 Task: Create in the project BridgeTech in Backlog an issue 'Integrate a new chatbot feature into an existing mobile application to enhance user interaction and support', assign it to team member softage.3@softage.net and change the status to IN PROGRESS. Create in the project BridgeTech in Backlog an issue 'Develop a new tool for automated testing of mobile application memory consumption and optimization', assign it to team member softage.4@softage.net and change the status to IN PROGRESS
Action: Mouse moved to (222, 69)
Screenshot: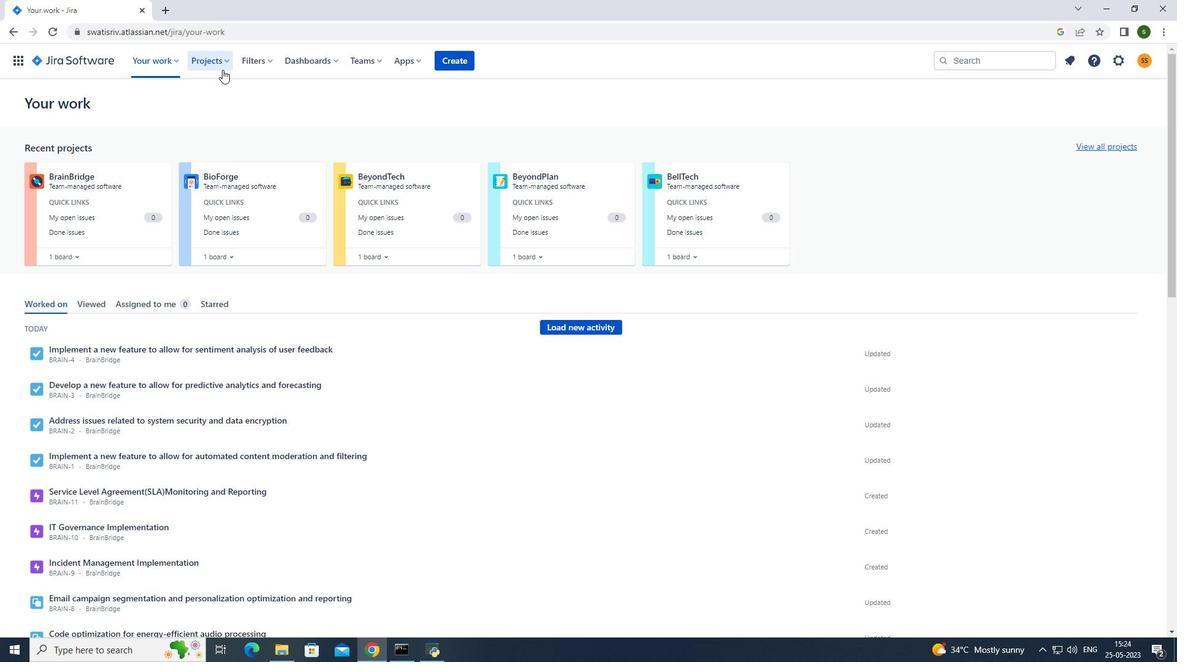 
Action: Mouse pressed left at (222, 69)
Screenshot: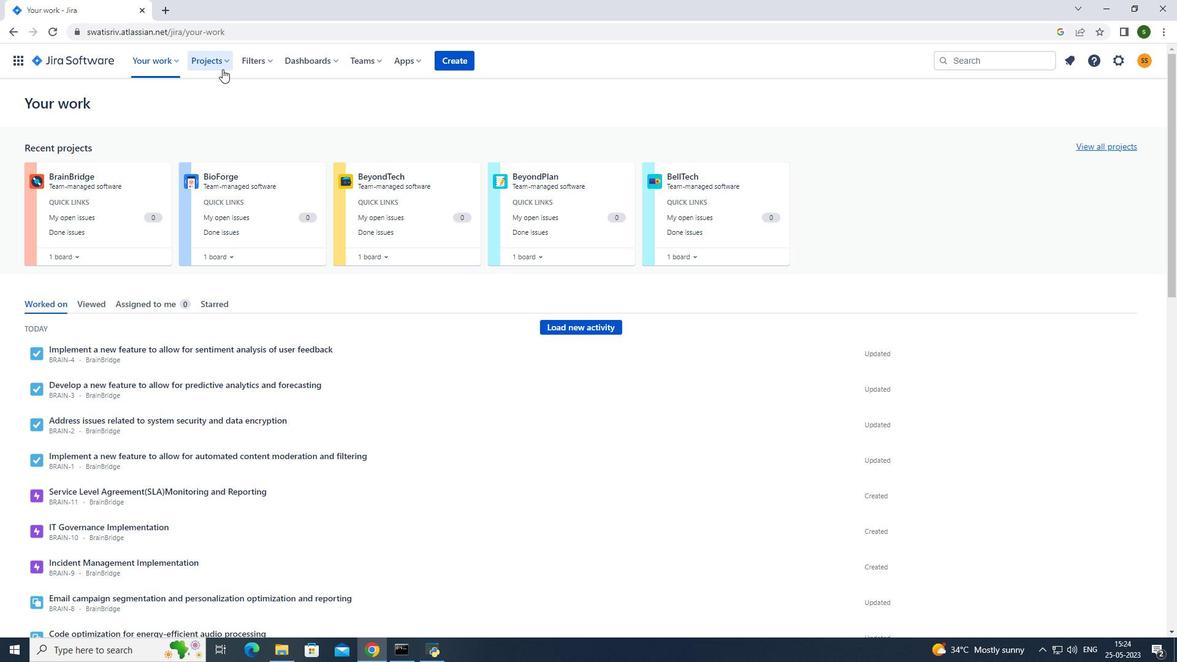 
Action: Mouse moved to (260, 122)
Screenshot: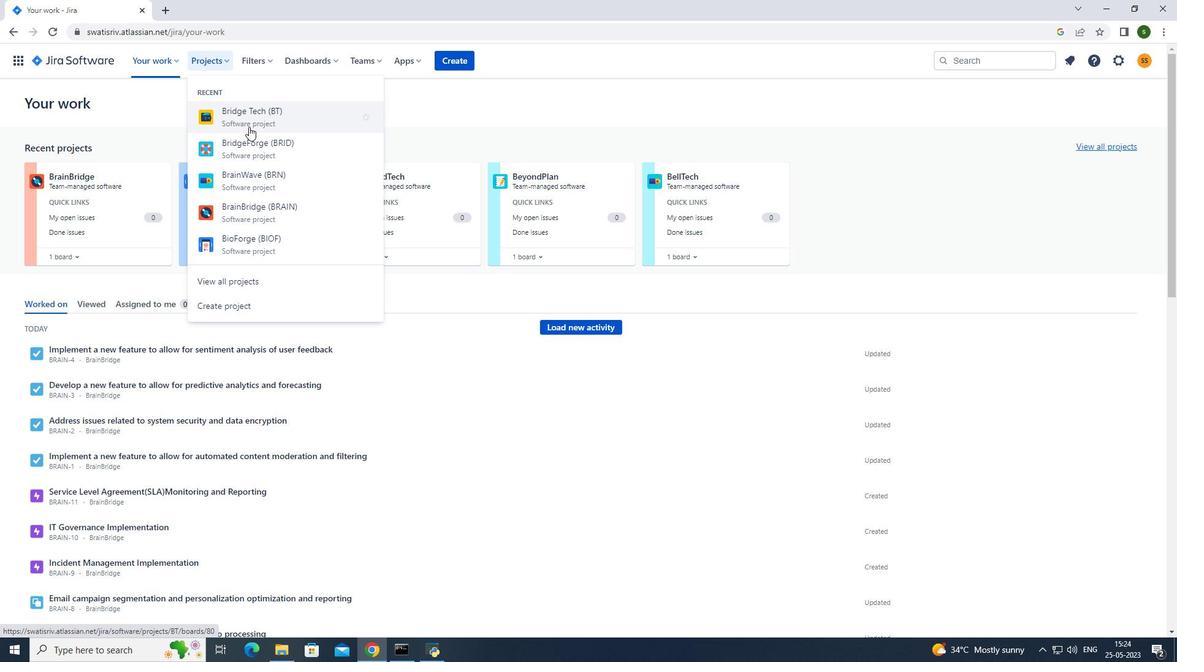 
Action: Mouse pressed left at (260, 122)
Screenshot: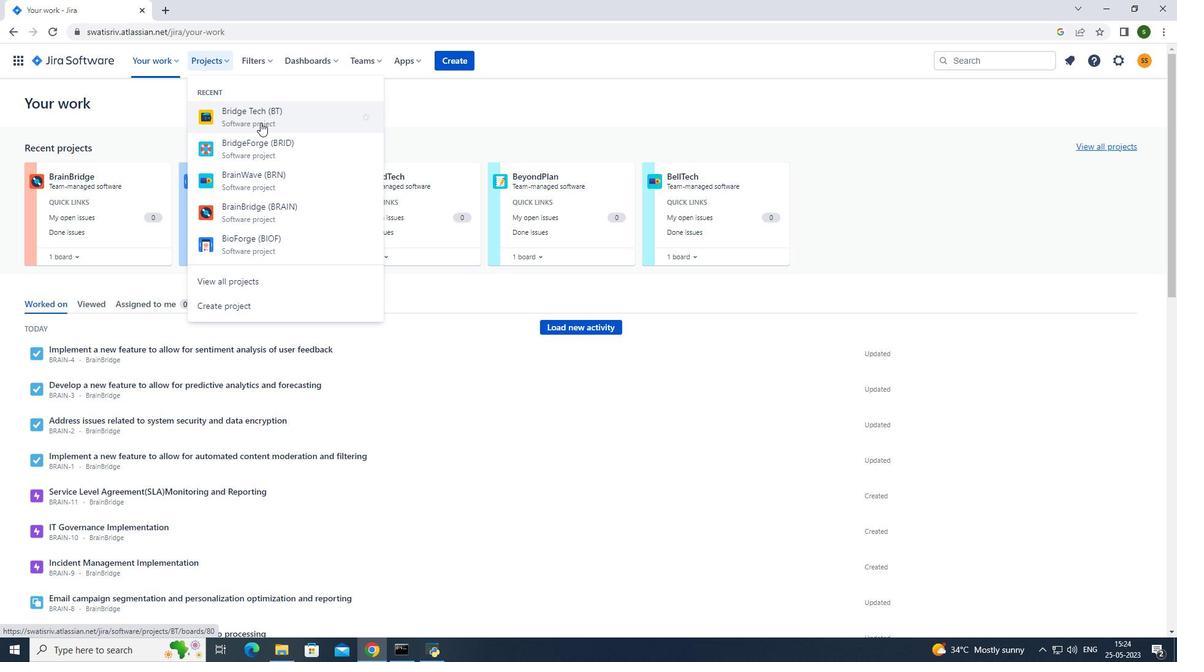
Action: Mouse moved to (117, 179)
Screenshot: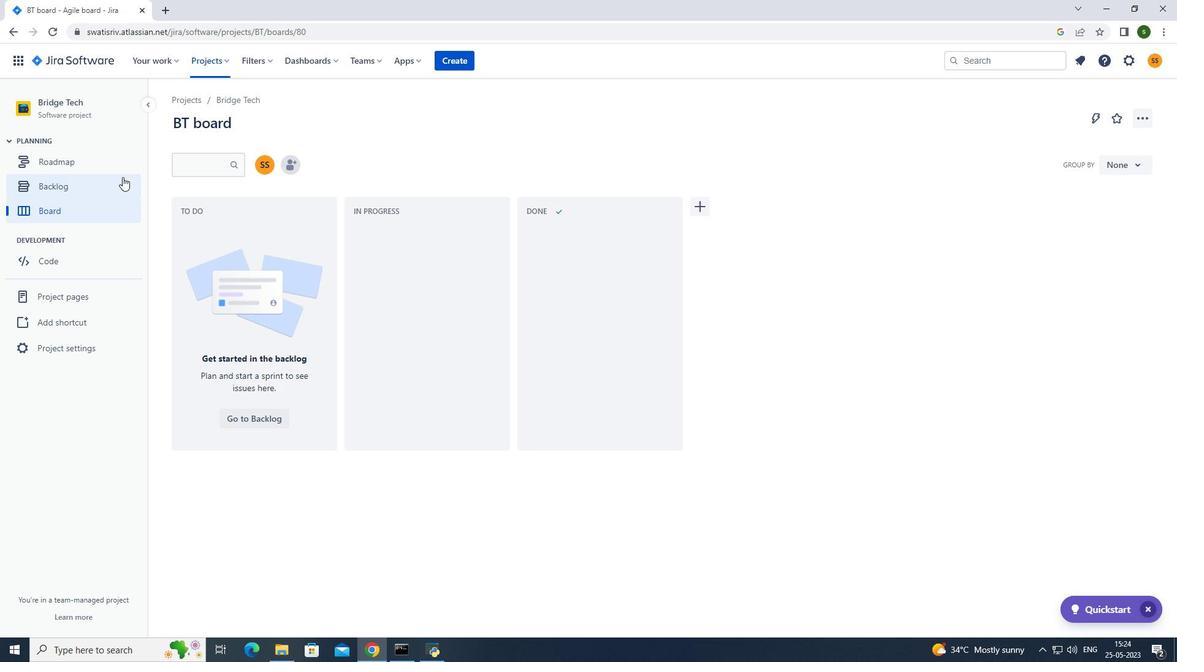 
Action: Mouse pressed left at (117, 179)
Screenshot: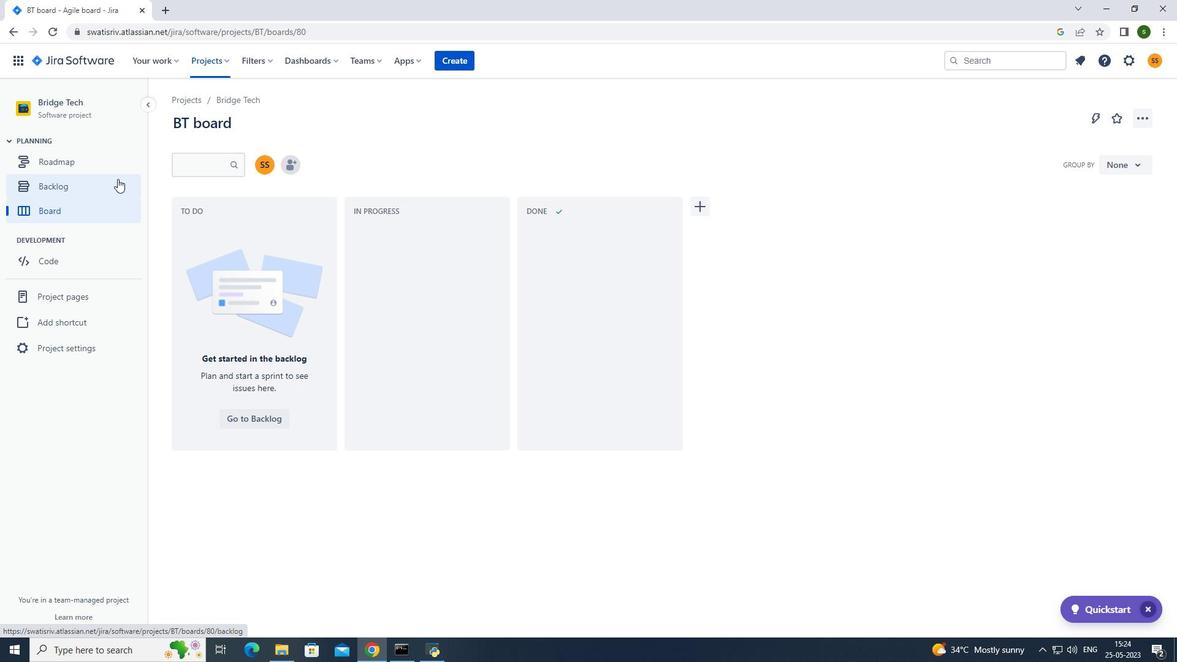 
Action: Mouse moved to (288, 241)
Screenshot: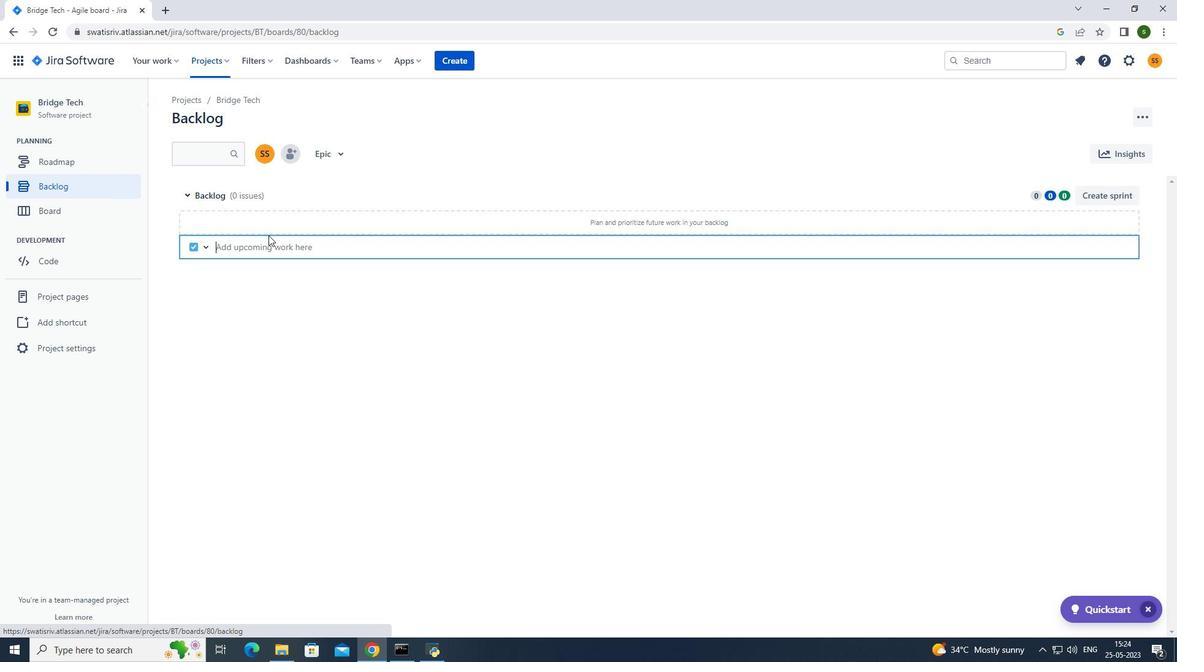 
Action: Mouse pressed left at (288, 241)
Screenshot: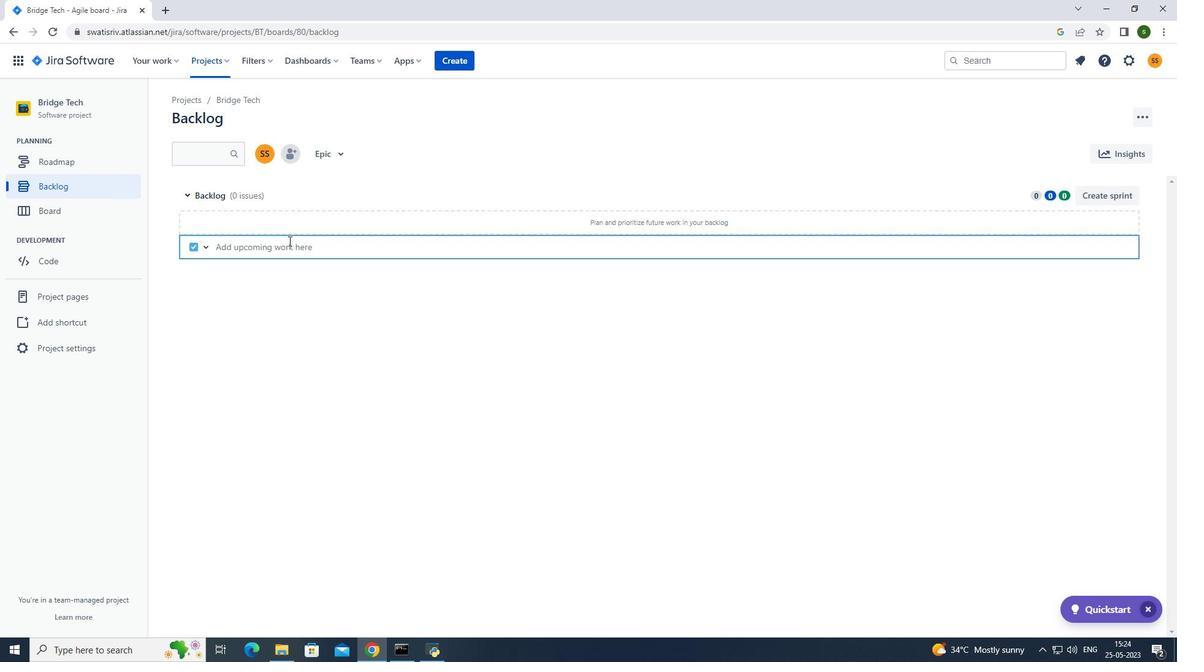 
Action: Key pressed <Key.caps_lock>I<Key.caps_lock>ntegrate<Key.space>a<Key.space>new<Key.space>chatbot<Key.space>feature<Key.space>into<Key.space>an<Key.space>existing<Key.space>mobile<Key.space>application<Key.space>to<Key.space>enhance<Key.space>user<Key.space>interaction<Key.space>and<Key.space>support<Key.enter>
Screenshot: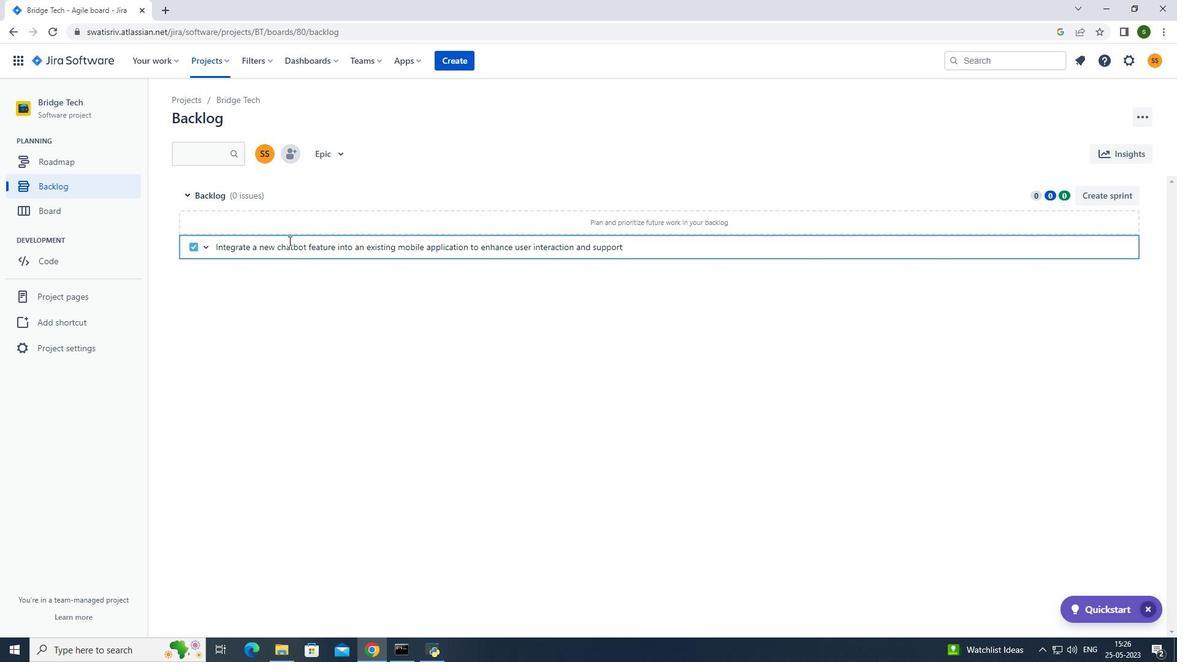 
Action: Mouse moved to (1100, 225)
Screenshot: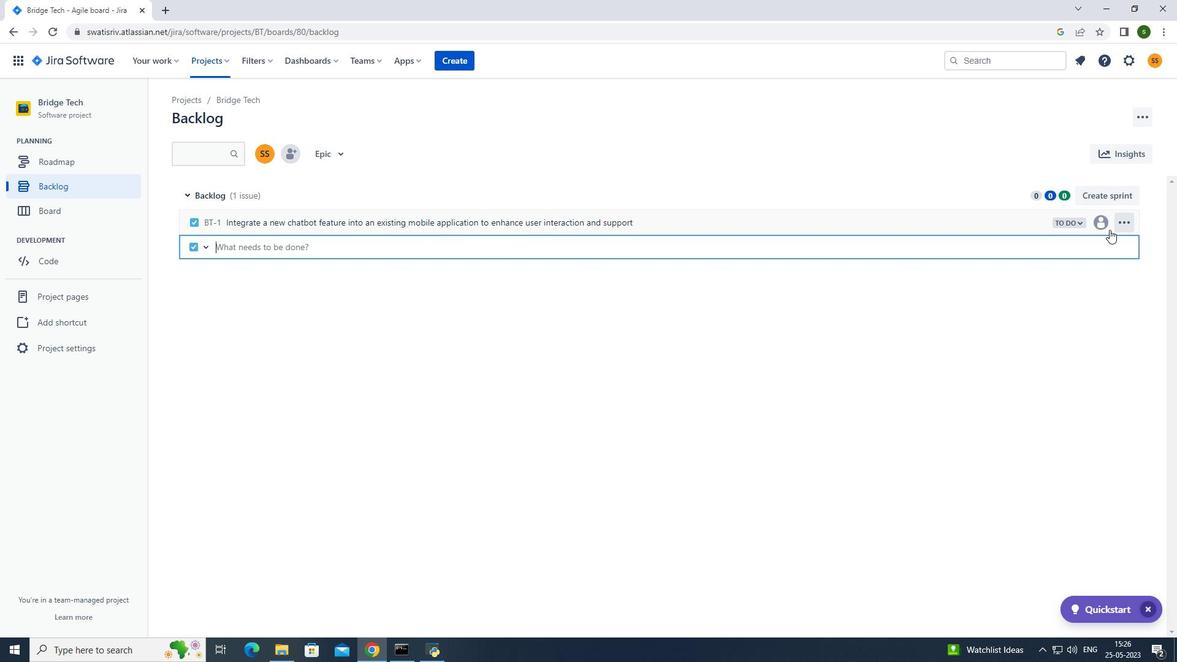 
Action: Mouse pressed left at (1100, 225)
Screenshot: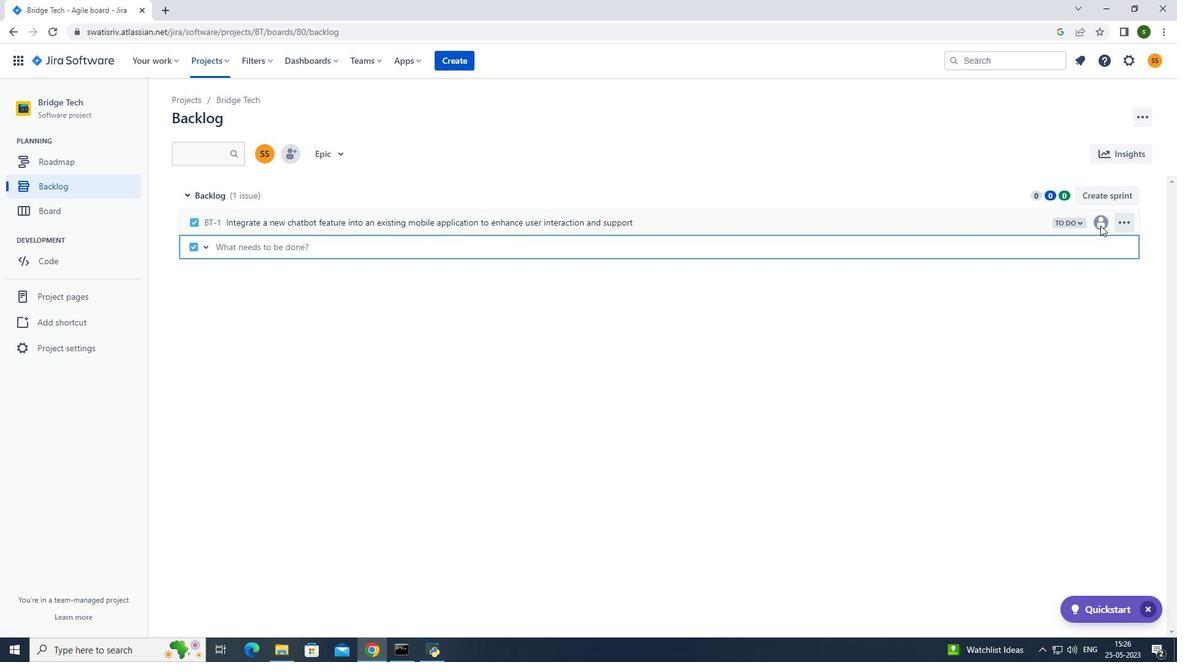 
Action: Mouse moved to (1099, 225)
Screenshot: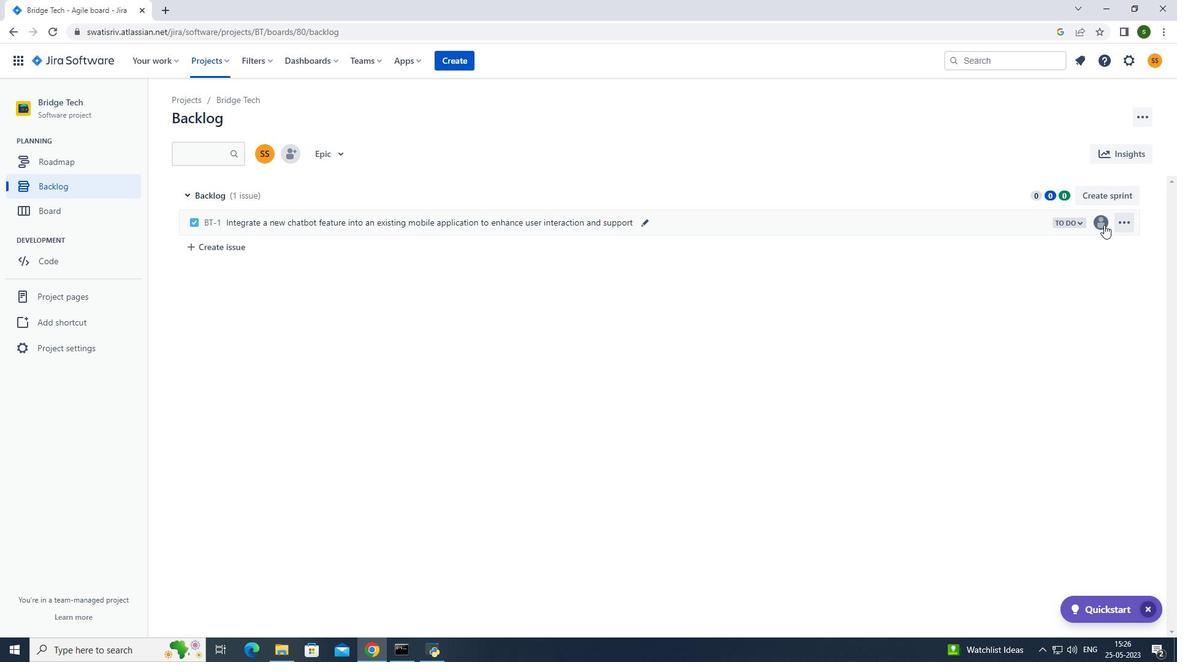 
Action: Mouse pressed left at (1099, 225)
Screenshot: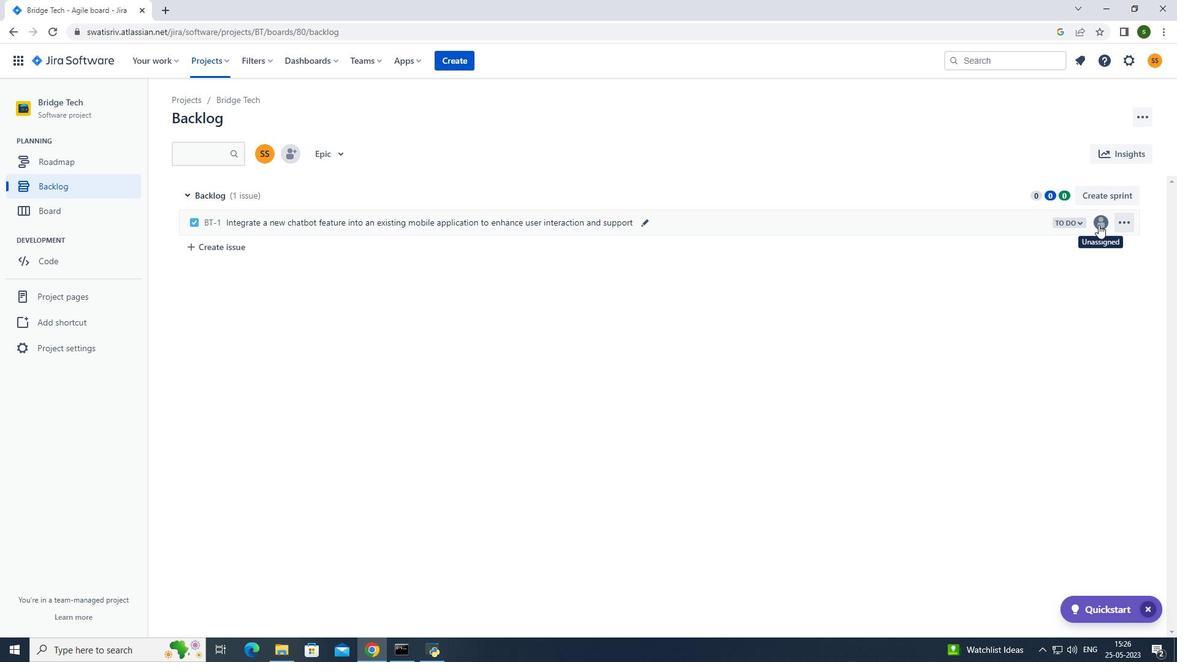 
Action: Mouse moved to (1025, 255)
Screenshot: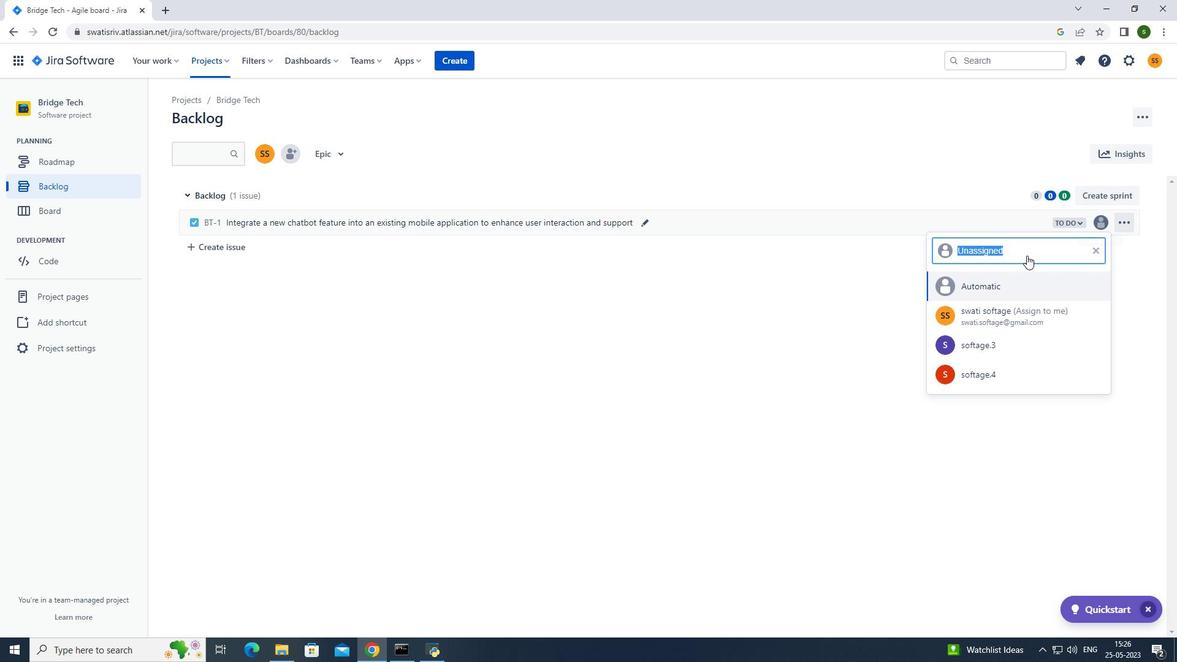 
Action: Key pressed softage.3<Key.shift>@sofage.net
Screenshot: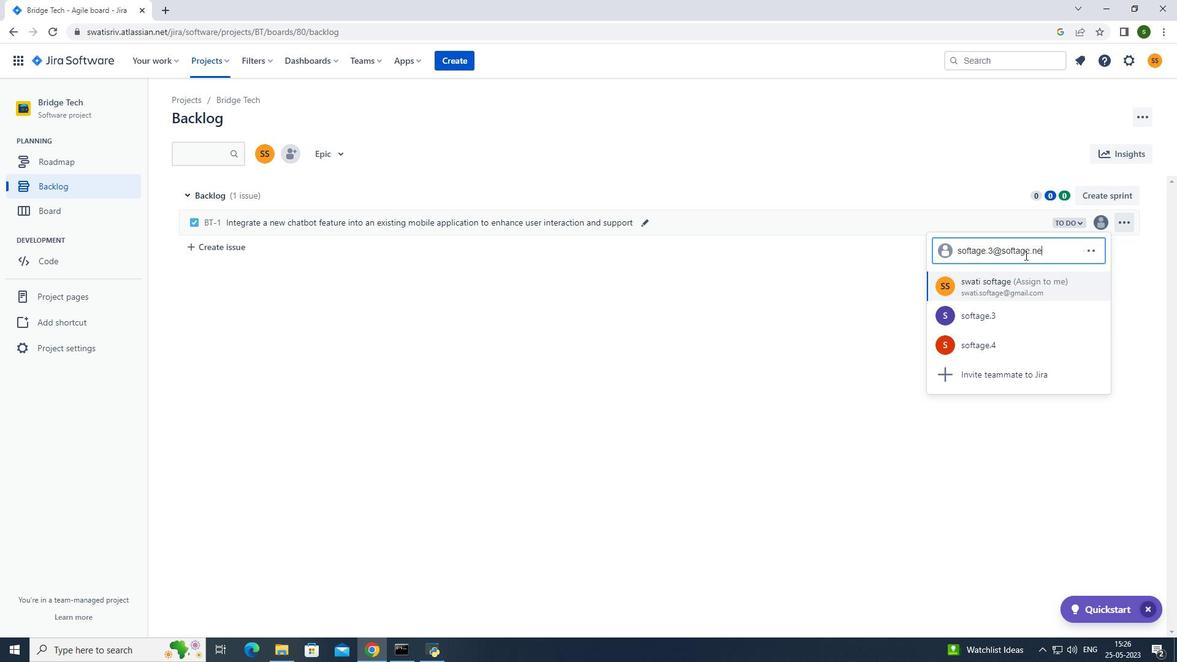 
Action: Mouse moved to (1023, 280)
Screenshot: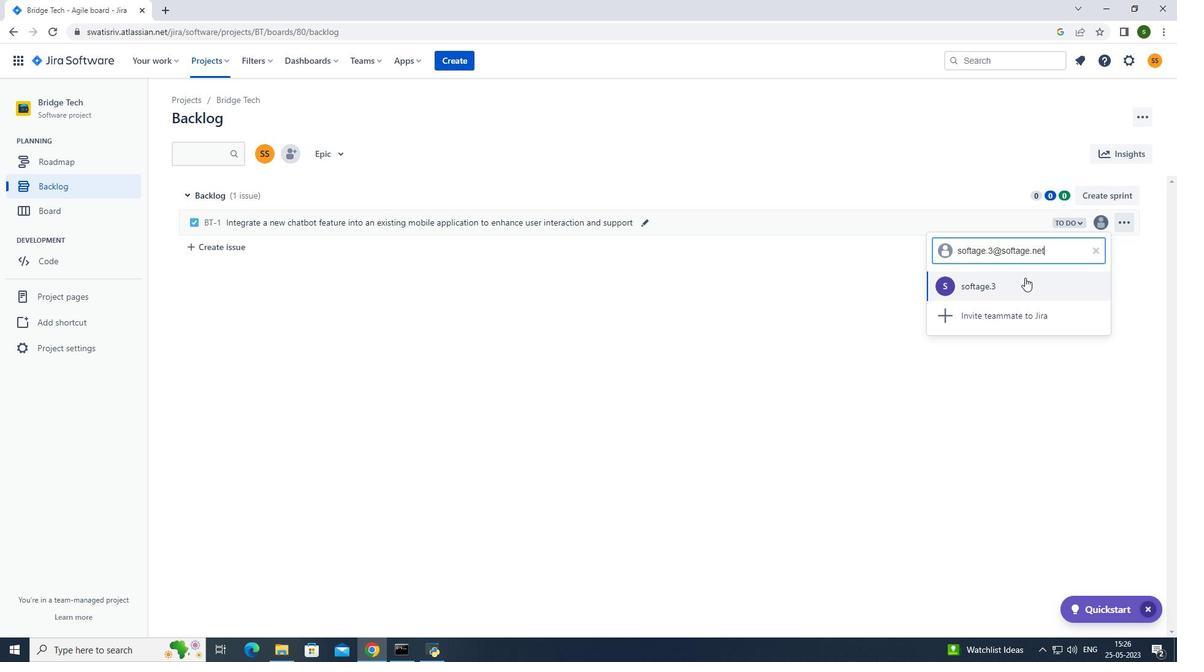 
Action: Mouse pressed left at (1023, 280)
Screenshot: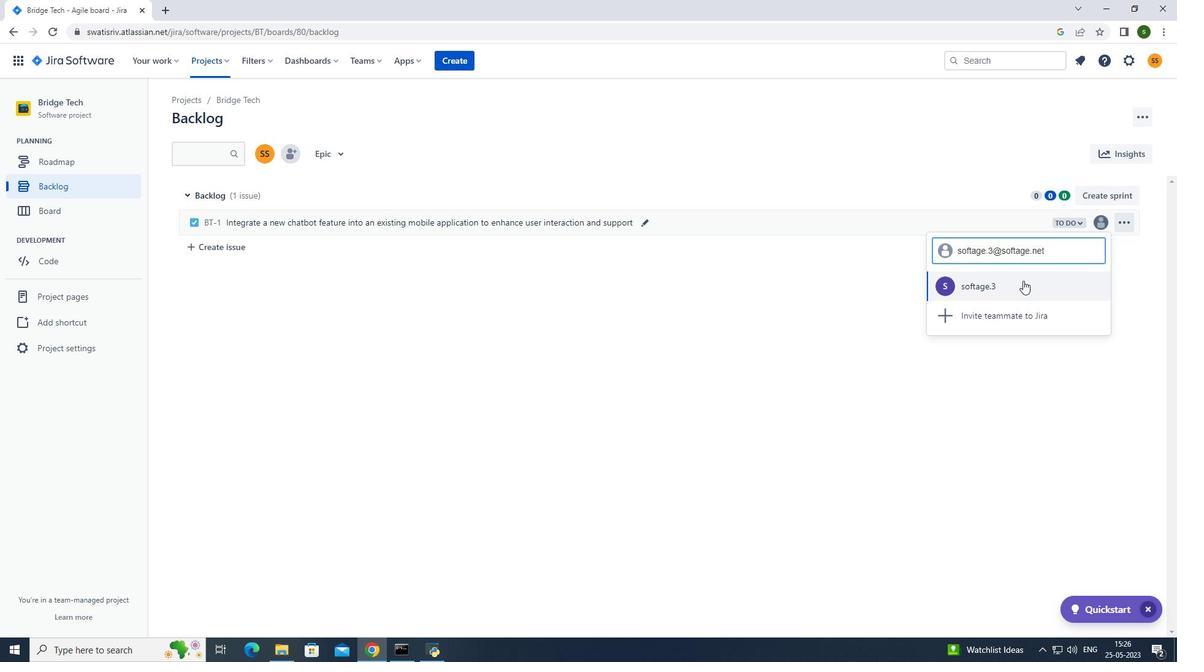 
Action: Mouse moved to (1075, 220)
Screenshot: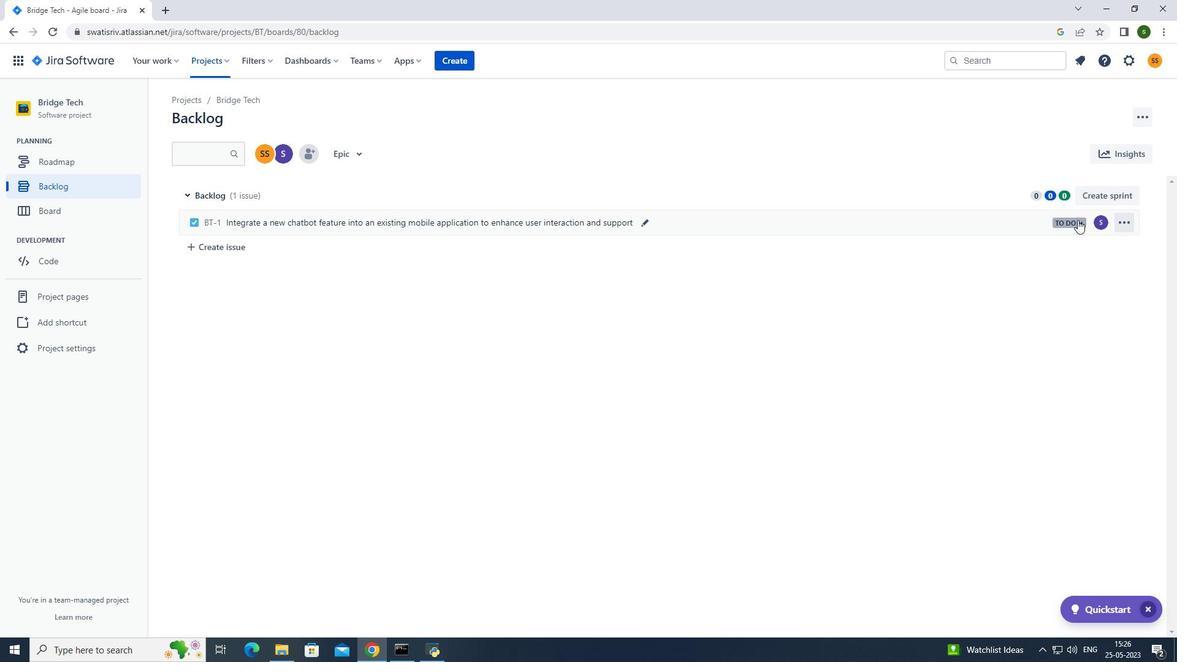 
Action: Mouse pressed left at (1075, 220)
Screenshot: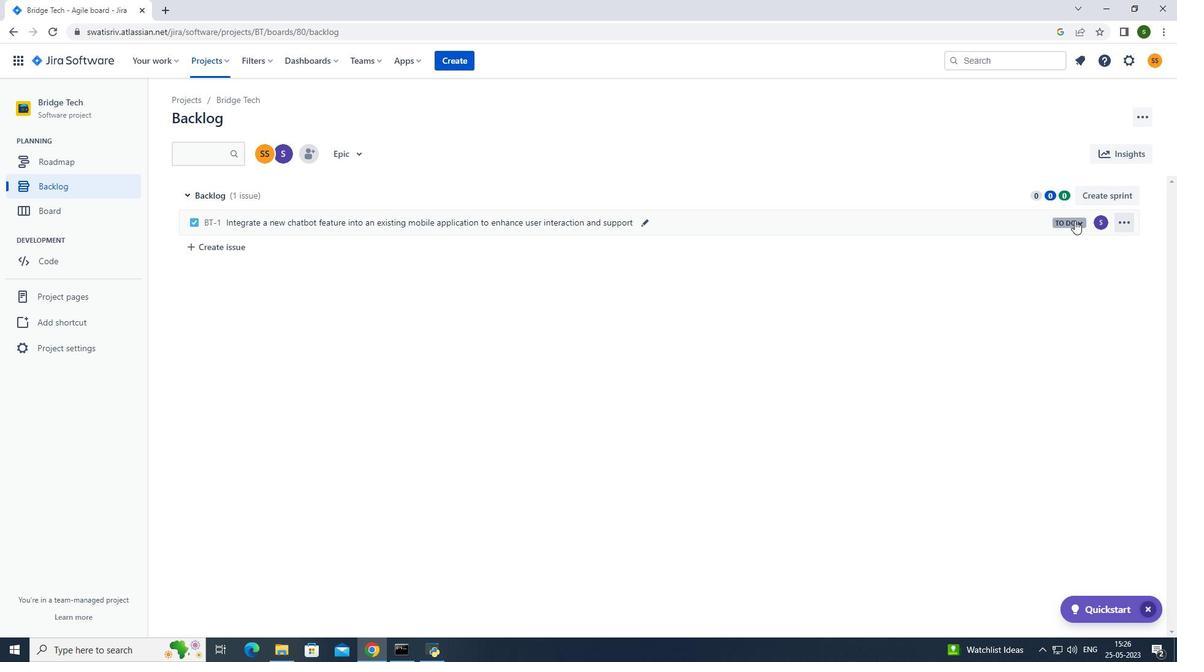 
Action: Mouse moved to (1035, 247)
Screenshot: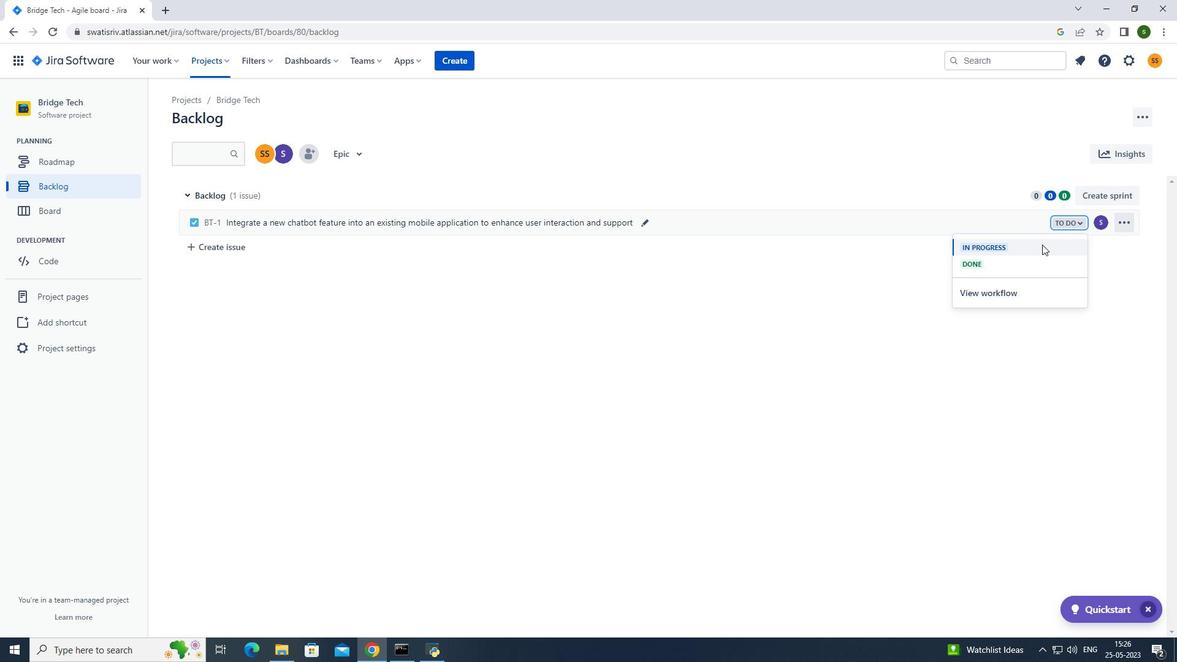 
Action: Mouse pressed left at (1035, 247)
Screenshot: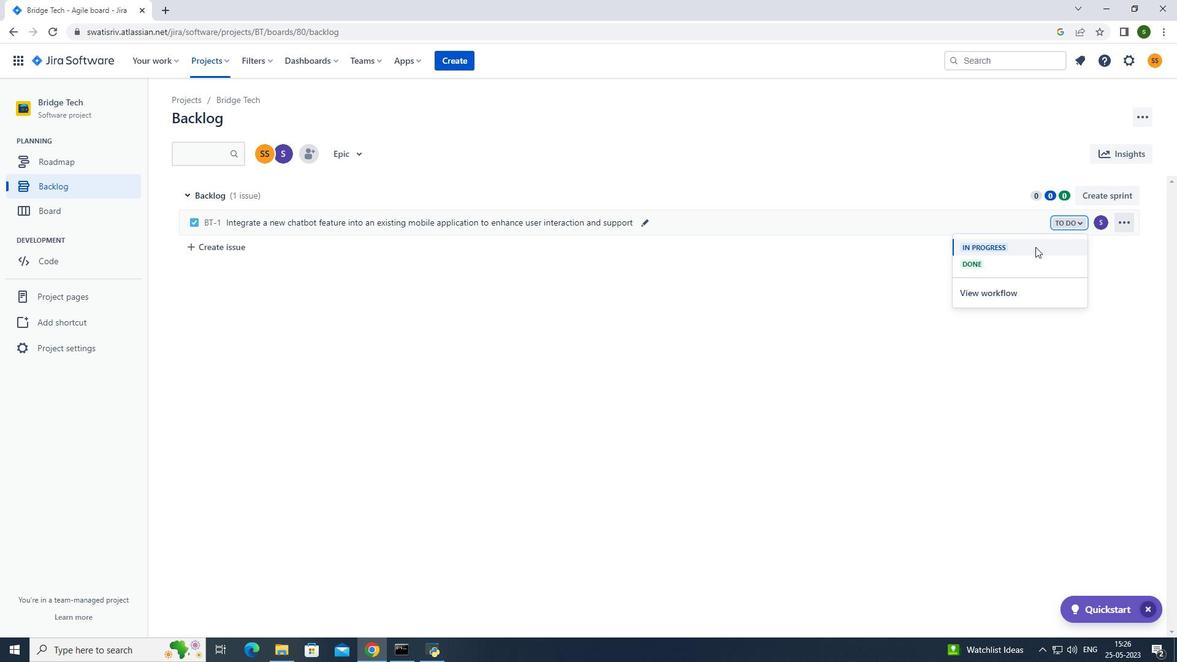 
Action: Mouse moved to (210, 65)
Screenshot: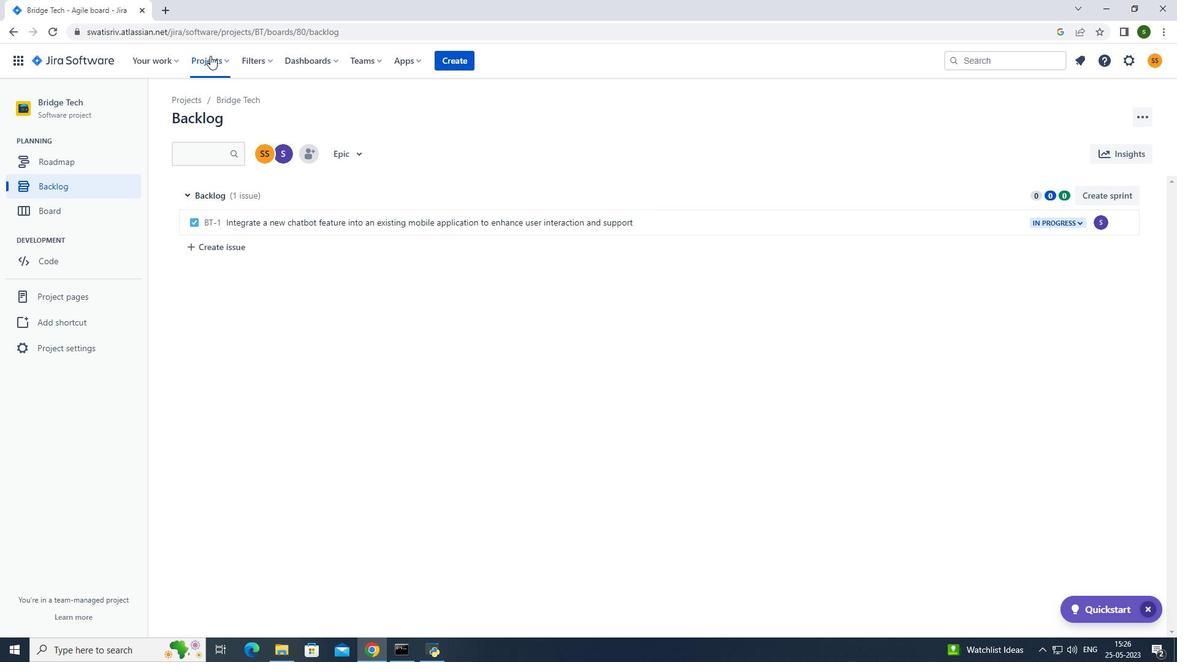 
Action: Mouse pressed left at (210, 65)
Screenshot: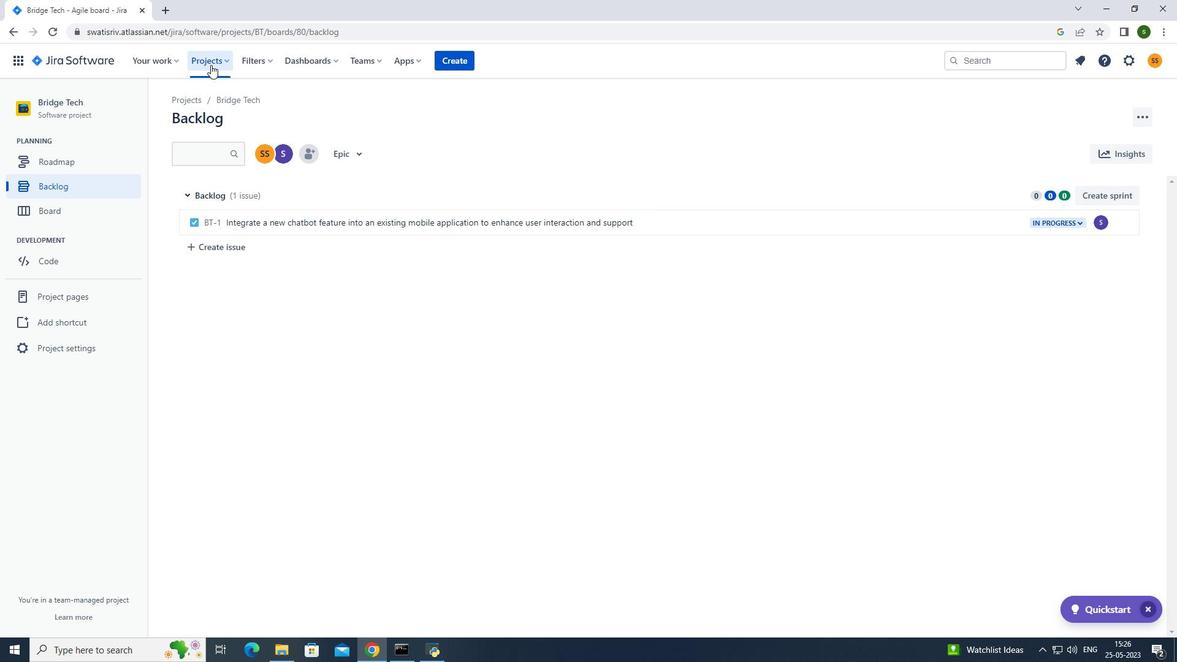
Action: Mouse moved to (261, 111)
Screenshot: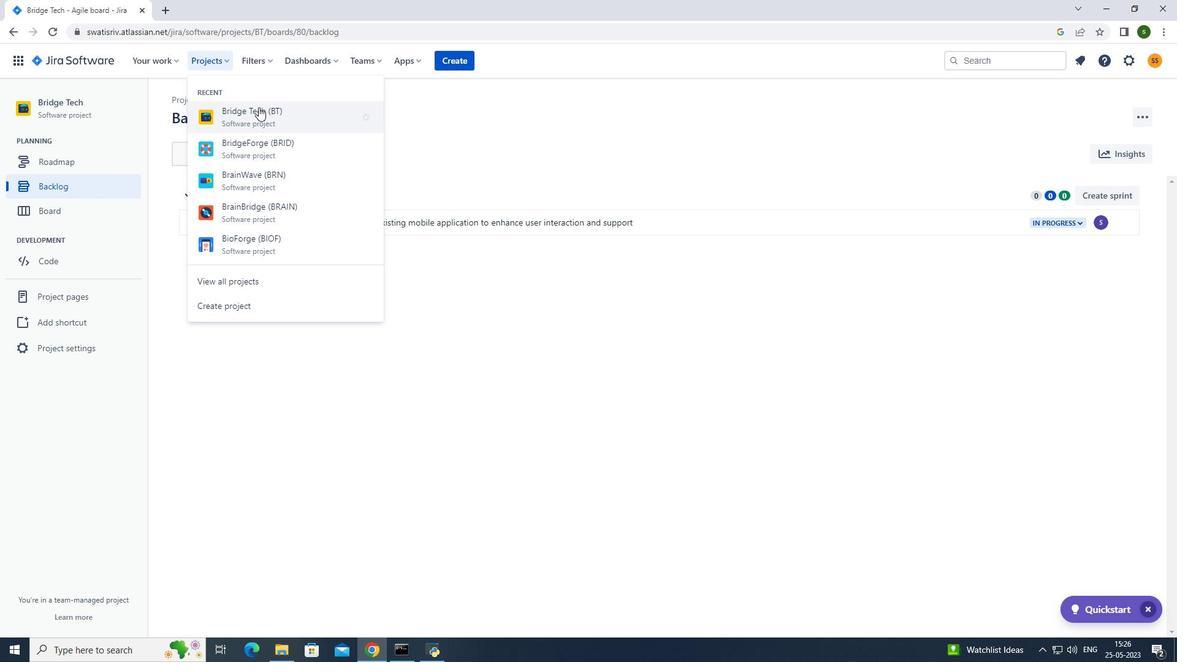 
Action: Mouse pressed left at (261, 111)
Screenshot: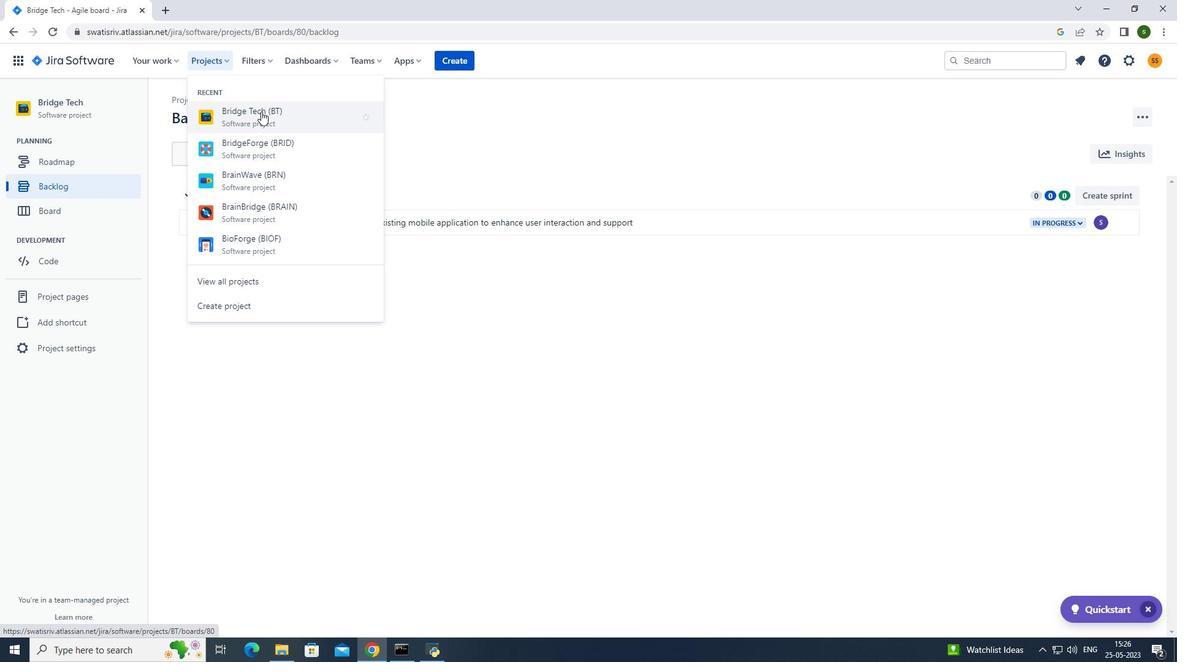 
Action: Mouse moved to (58, 188)
Screenshot: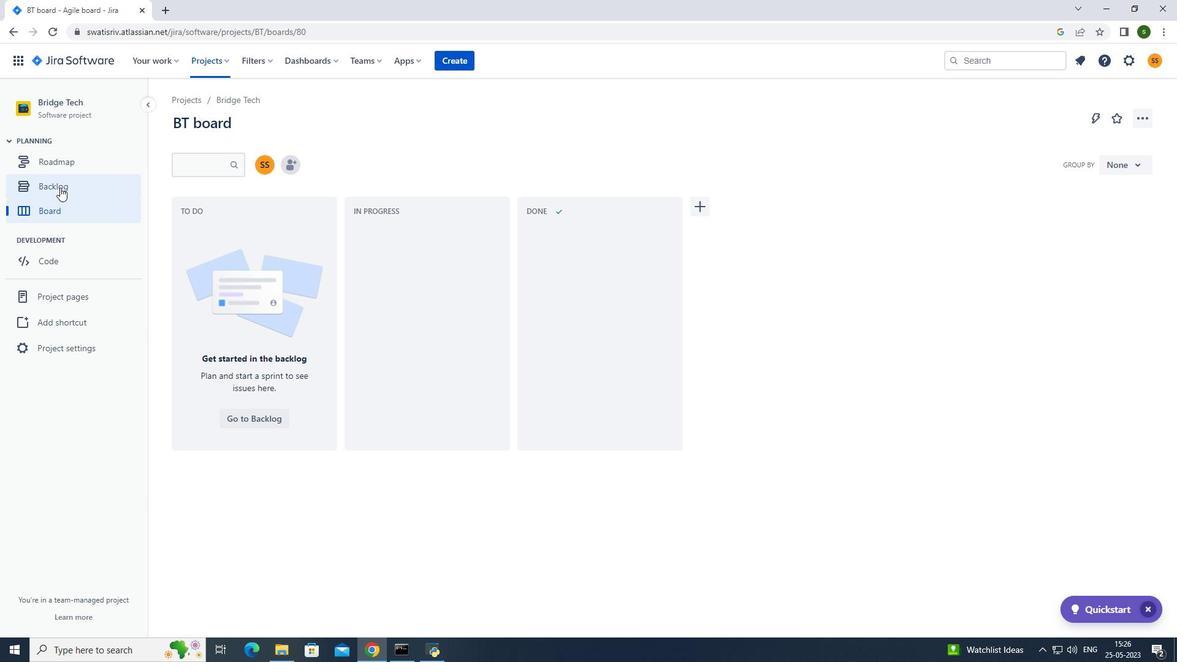 
Action: Mouse pressed left at (58, 188)
Screenshot: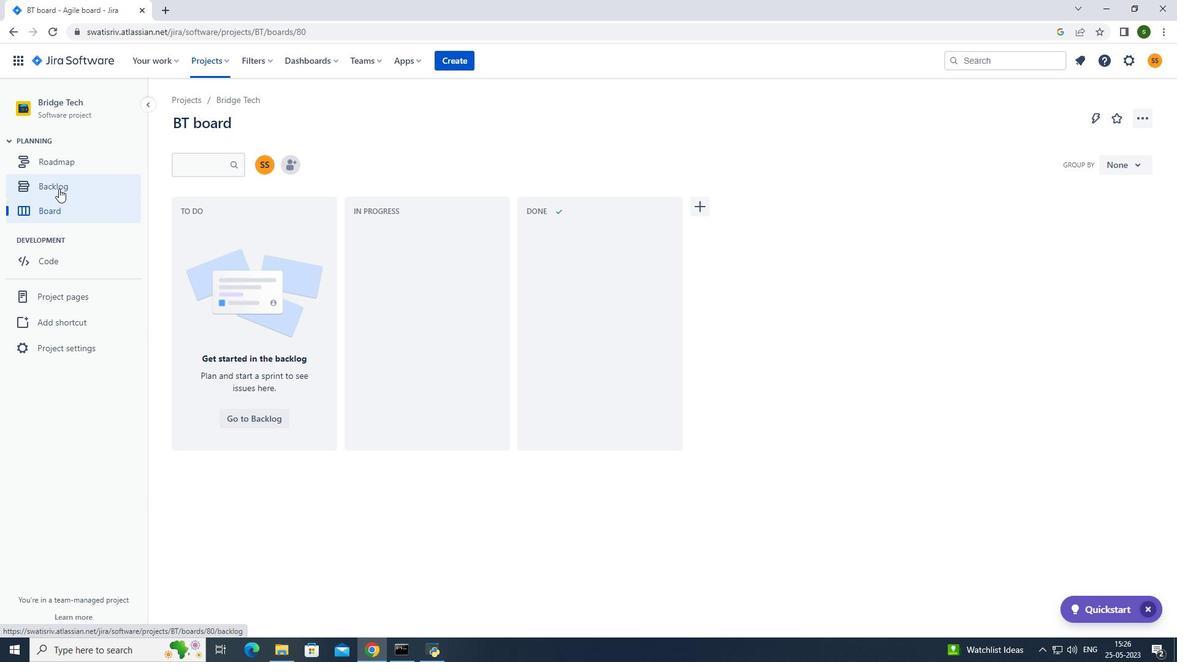 
Action: Mouse moved to (217, 247)
Screenshot: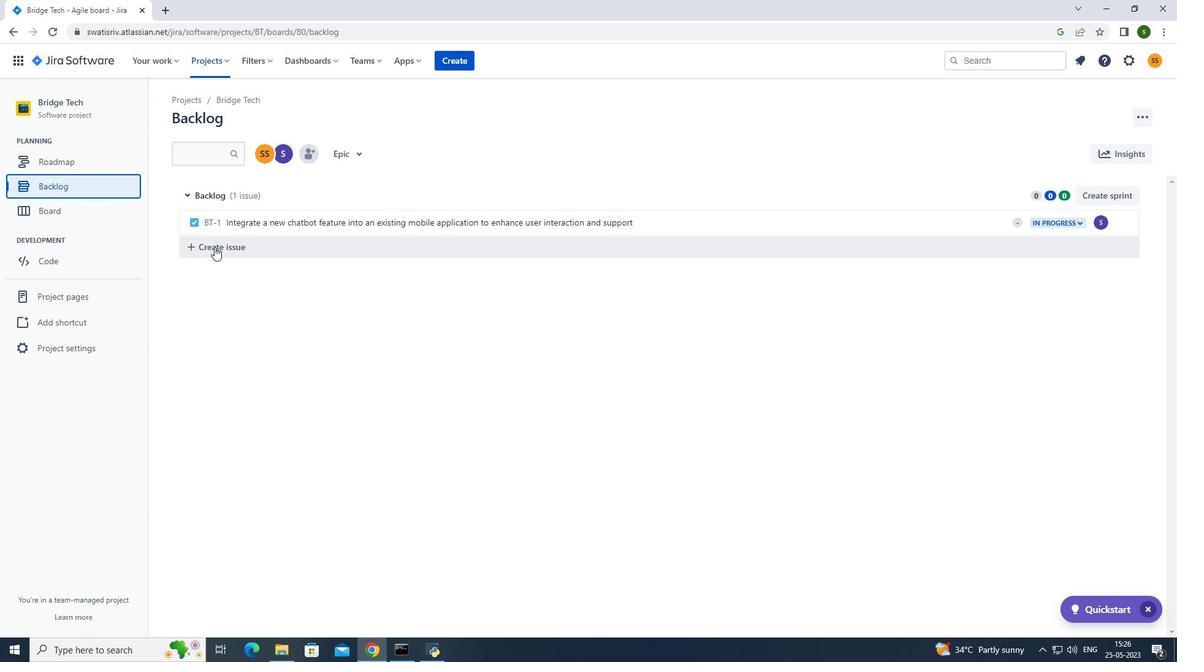 
Action: Mouse pressed left at (217, 247)
Screenshot: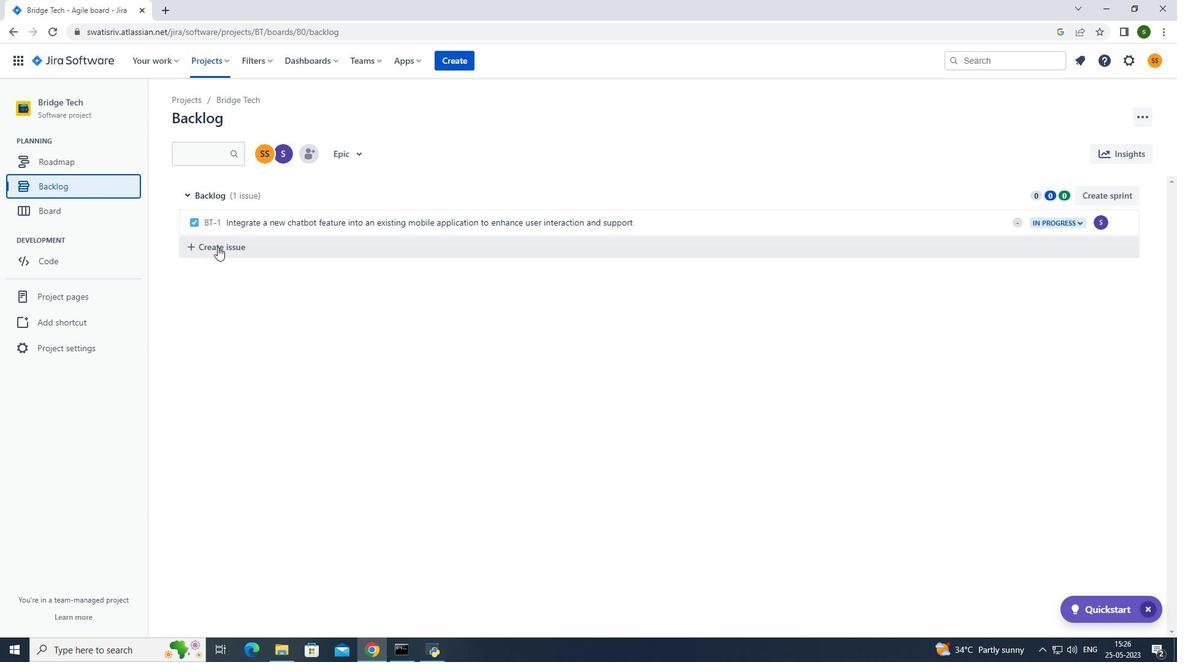 
Action: Mouse moved to (248, 244)
Screenshot: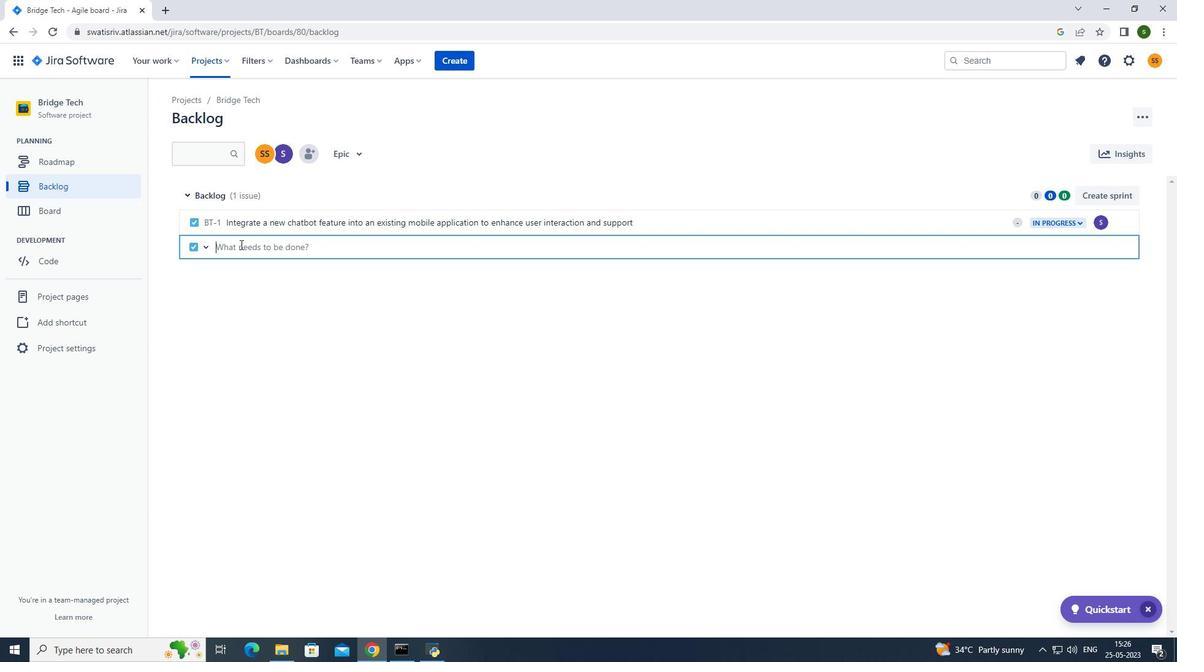 
Action: Key pressed <Key.caps_lock>D<Key.caps_lock>evelop<Key.space>a<Key.space>new<Key.space>tool<Key.space>for<Key.space>automated<Key.space>testing<Key.space>of<Key.space>mobile<Key.space>application<Key.space>memory<Key.space>consumption<Key.space>and<Key.space>optimization<Key.enter>
Screenshot: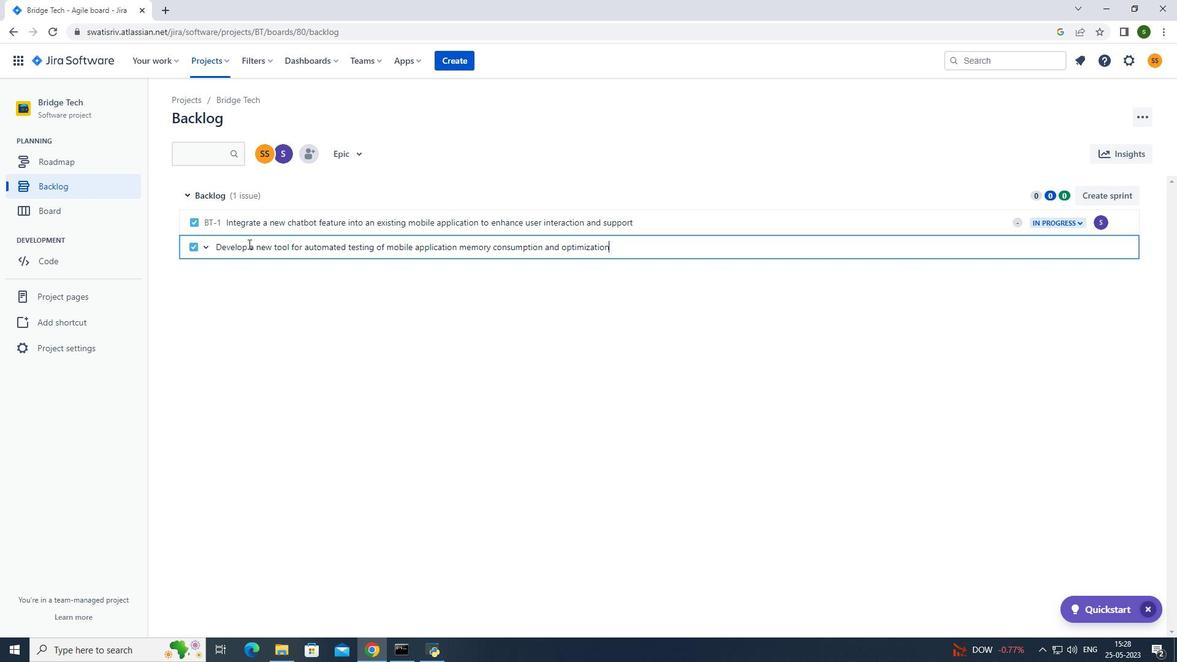 
Action: Mouse moved to (1101, 244)
Screenshot: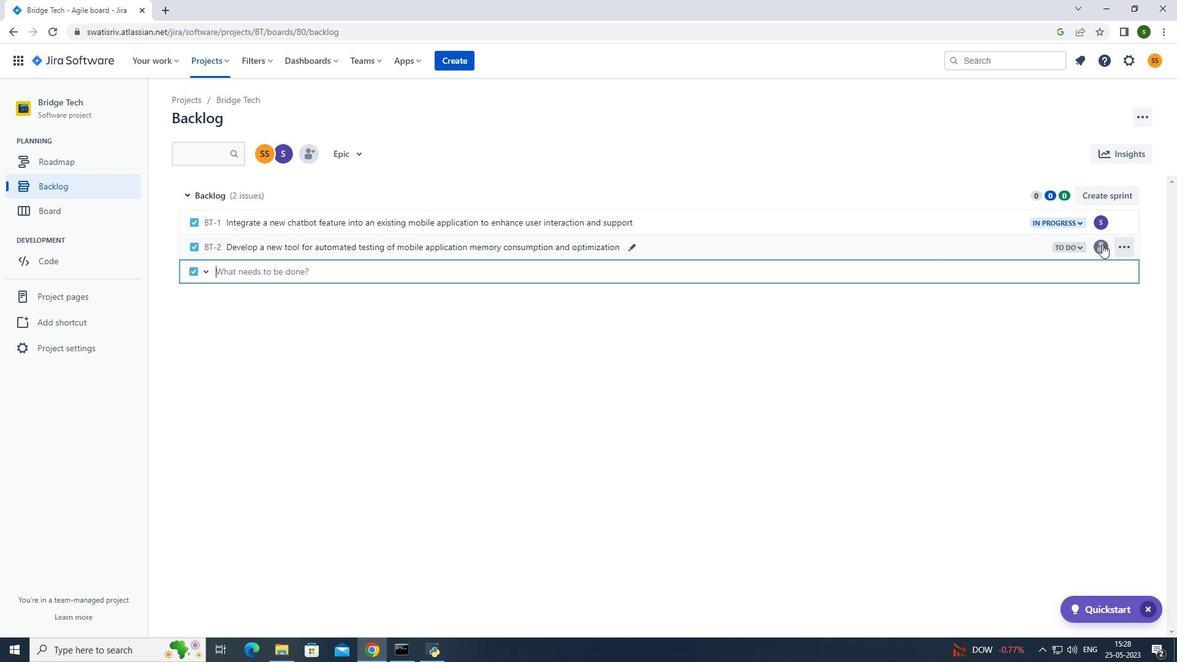 
Action: Mouse pressed left at (1101, 244)
Screenshot: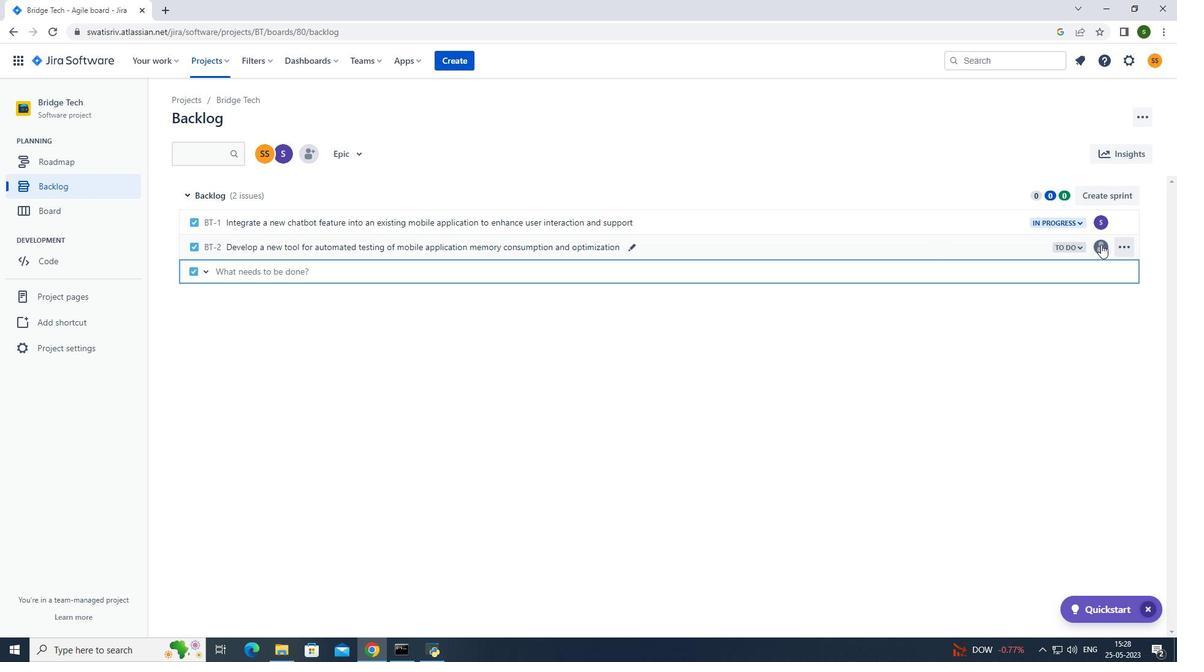 
Action: Mouse moved to (1004, 269)
Screenshot: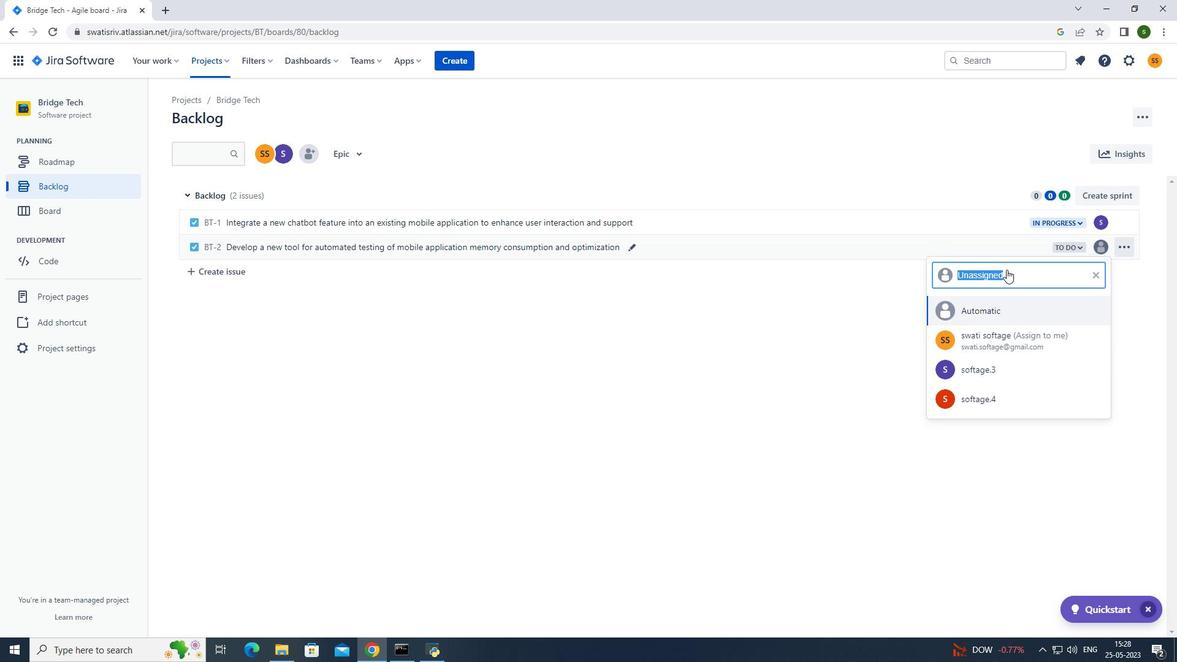 
Action: Key pressed softage.4<Key.shift>@softage.net
Screenshot: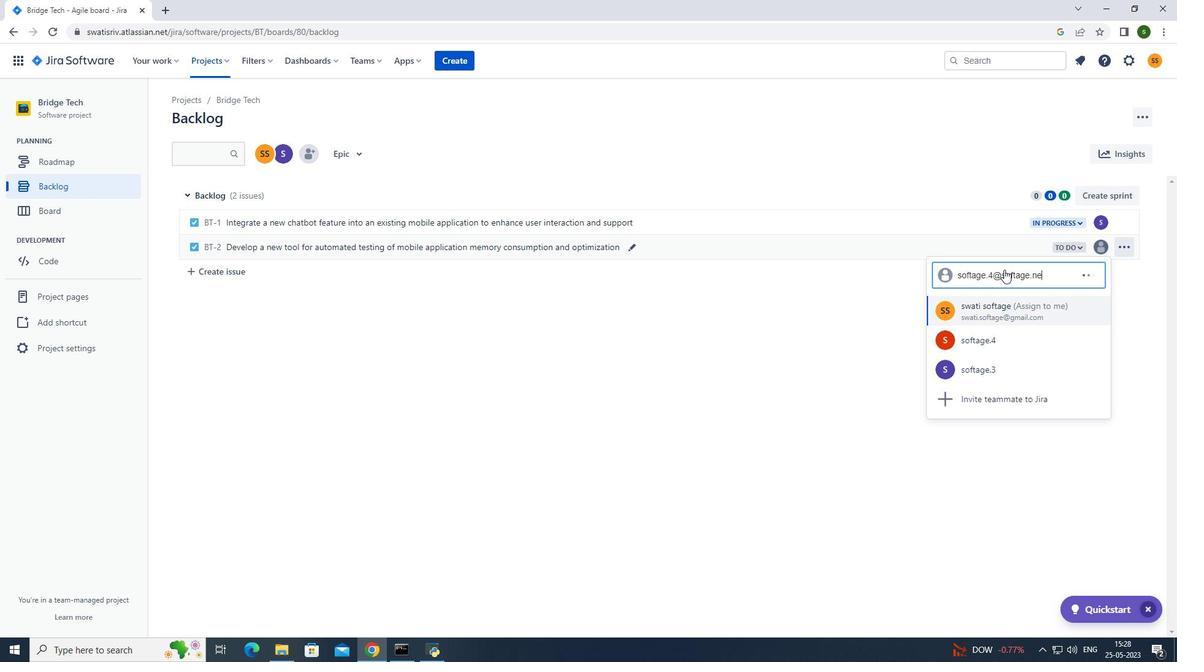 
Action: Mouse moved to (995, 310)
Screenshot: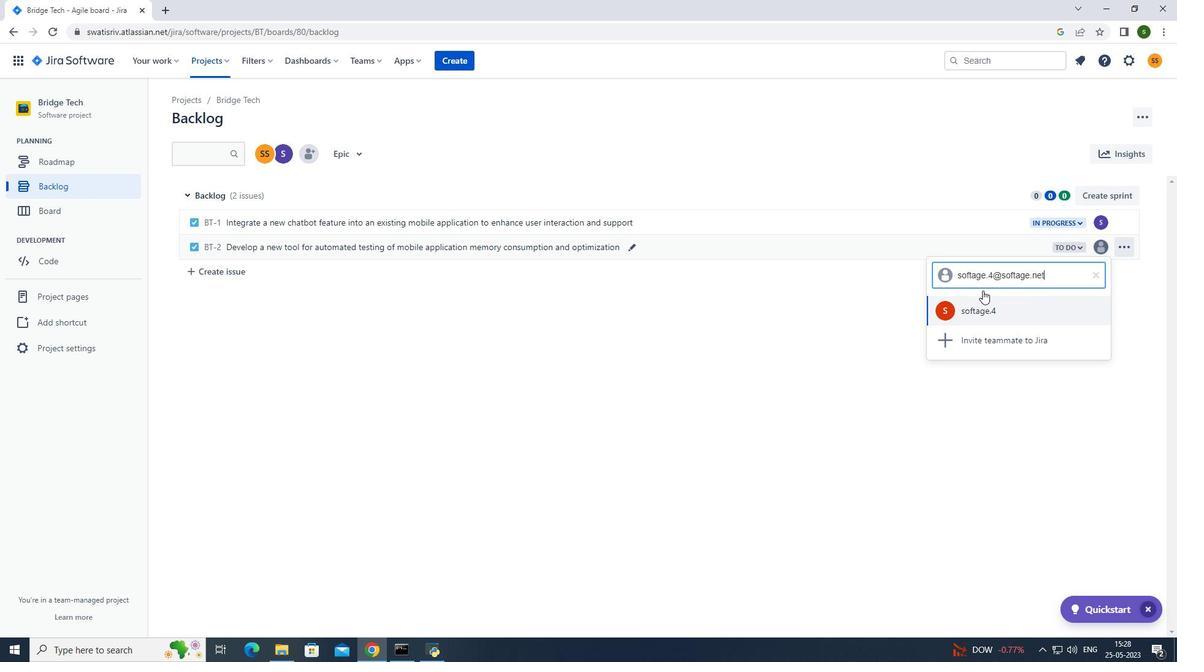 
Action: Mouse pressed left at (995, 310)
Screenshot: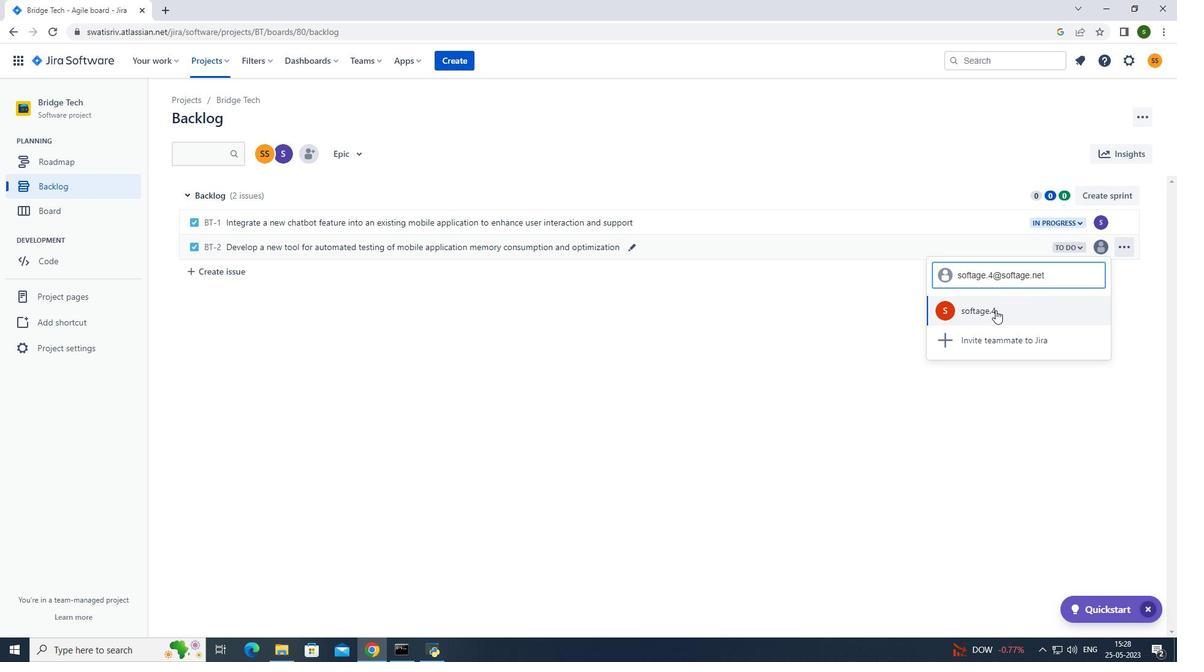 
Action: Mouse moved to (1065, 241)
Screenshot: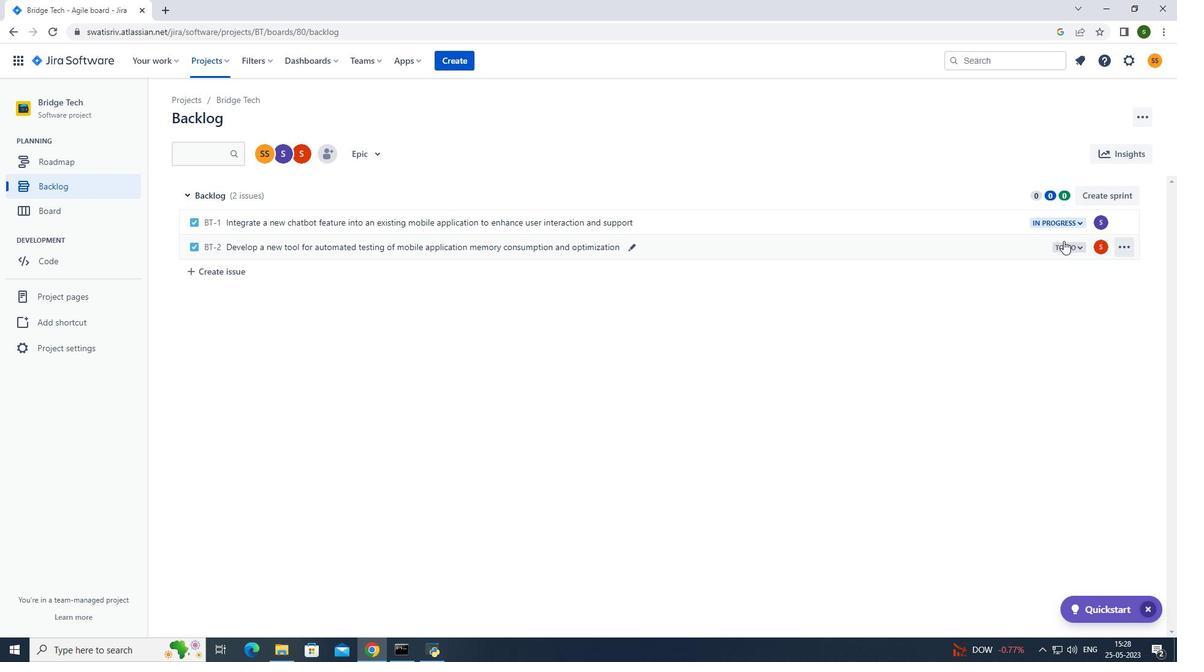 
Action: Mouse pressed left at (1065, 241)
Screenshot: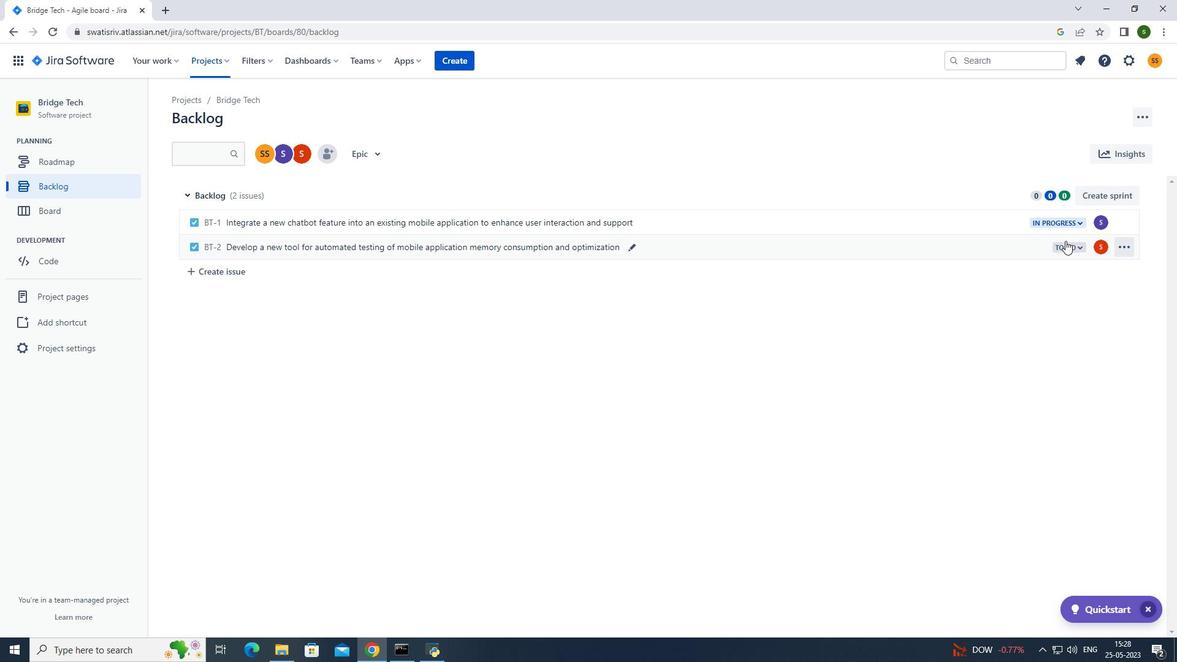 
Action: Mouse moved to (1028, 271)
Screenshot: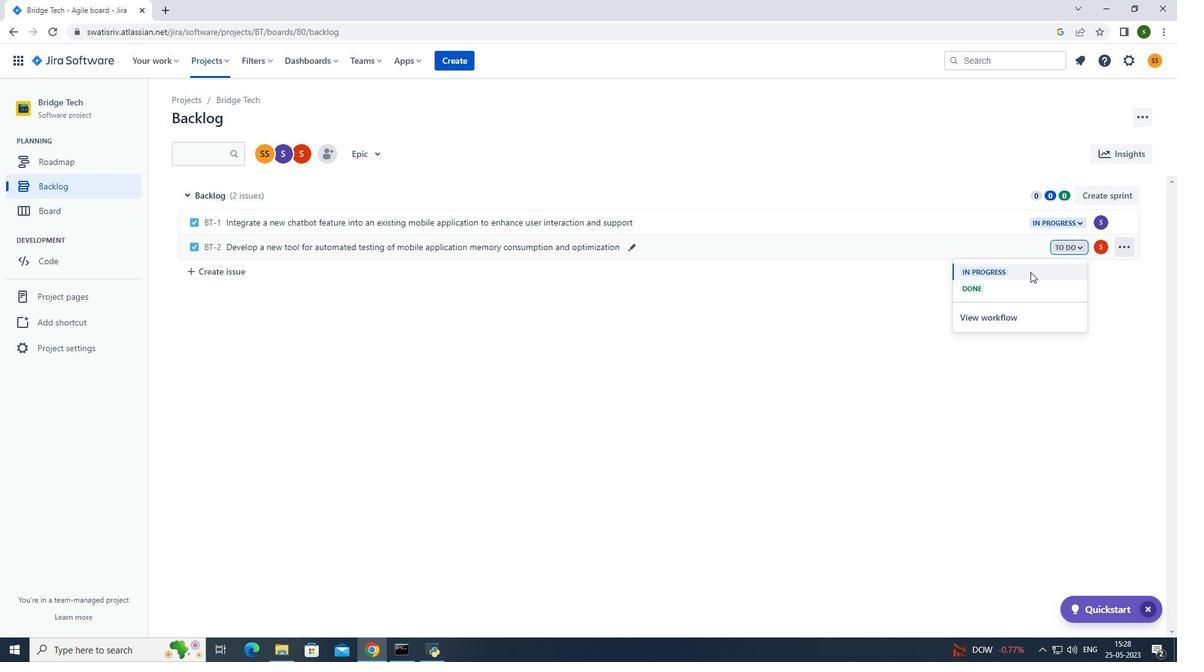 
Action: Mouse pressed left at (1028, 271)
Screenshot: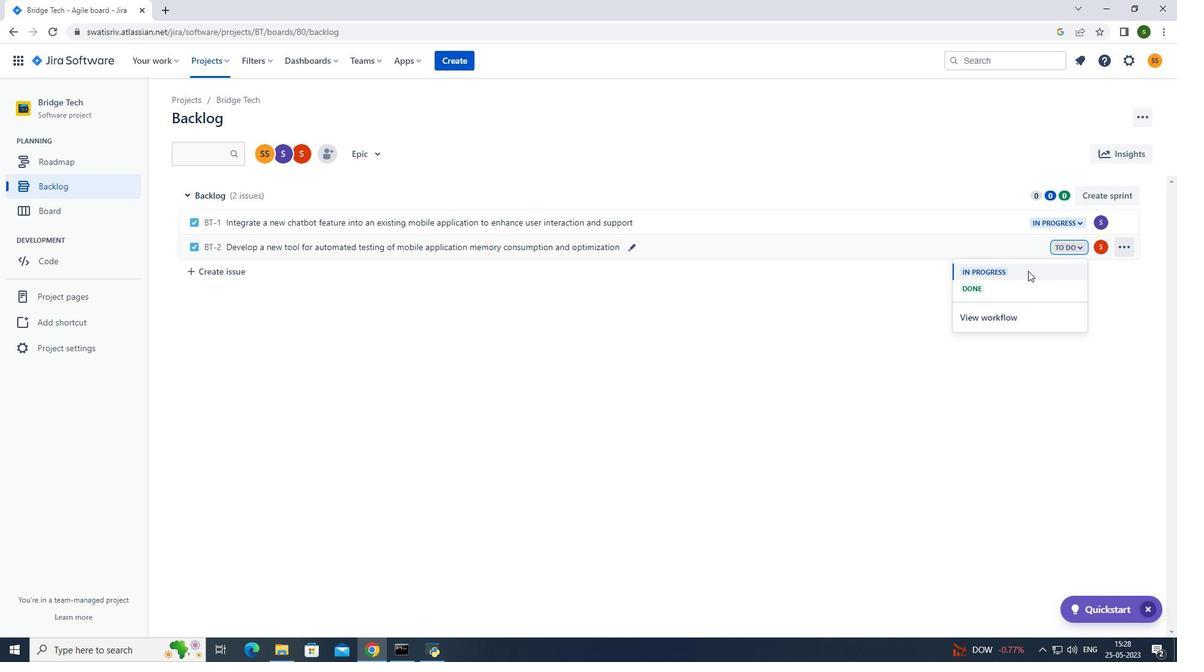 
Action: Mouse moved to (643, 155)
Screenshot: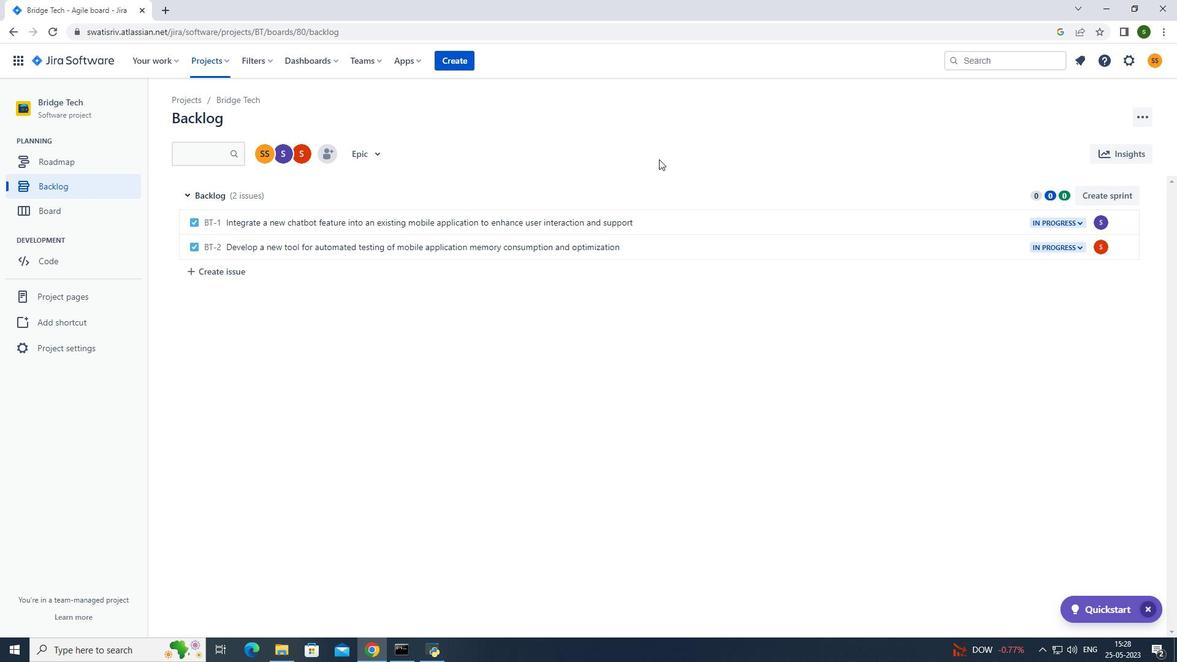 
